 Task: Enable the video filter "Motion detect video filter" for transcode stream output.
Action: Mouse moved to (111, 14)
Screenshot: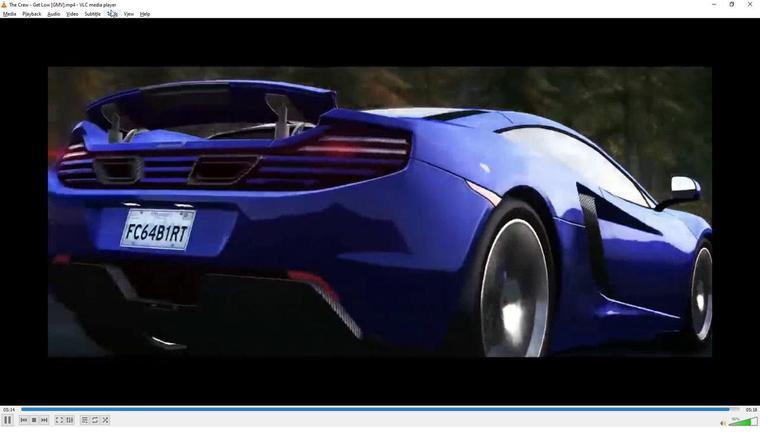 
Action: Mouse pressed left at (111, 14)
Screenshot: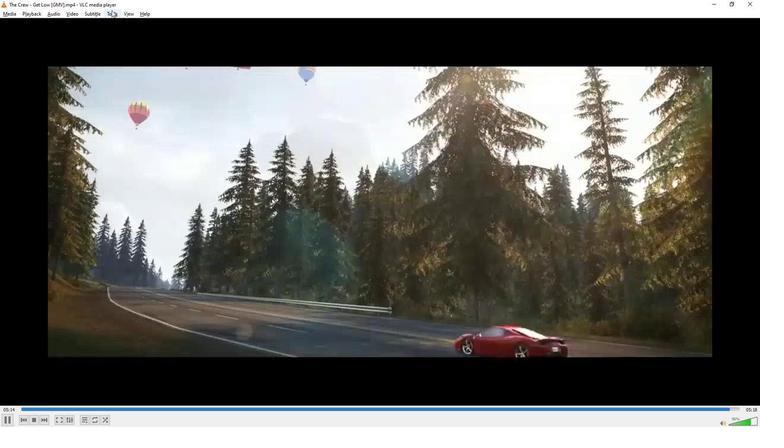 
Action: Mouse moved to (127, 112)
Screenshot: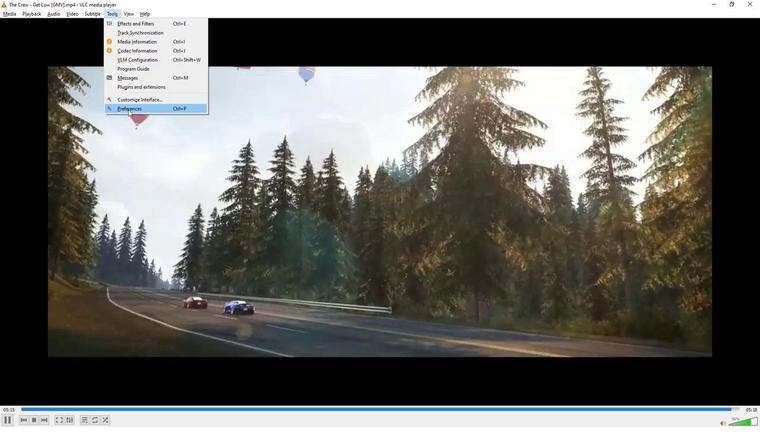 
Action: Mouse pressed left at (127, 112)
Screenshot: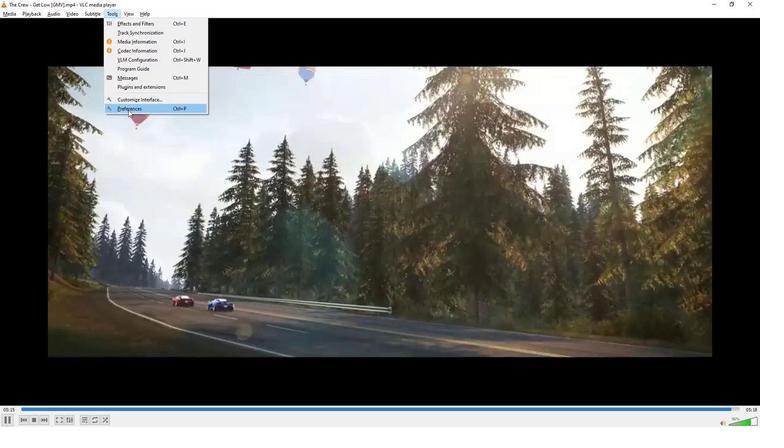 
Action: Mouse moved to (222, 320)
Screenshot: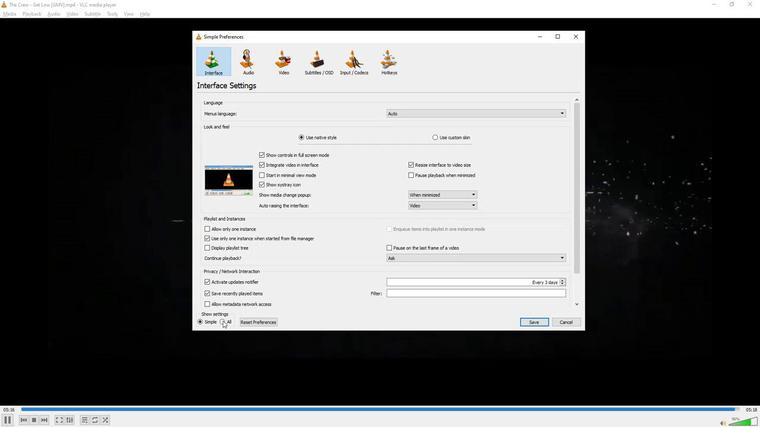 
Action: Mouse pressed left at (222, 320)
Screenshot: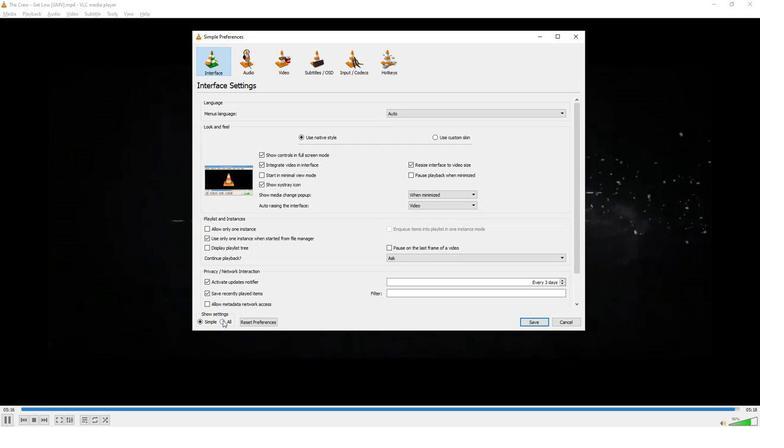 
Action: Mouse moved to (230, 277)
Screenshot: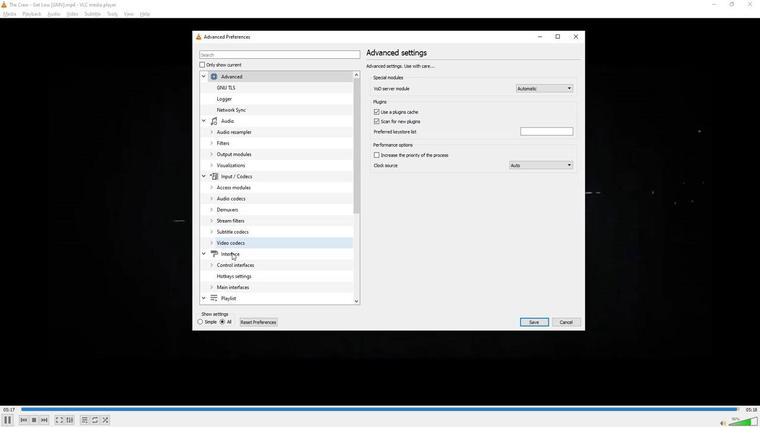 
Action: Mouse scrolled (230, 277) with delta (0, 0)
Screenshot: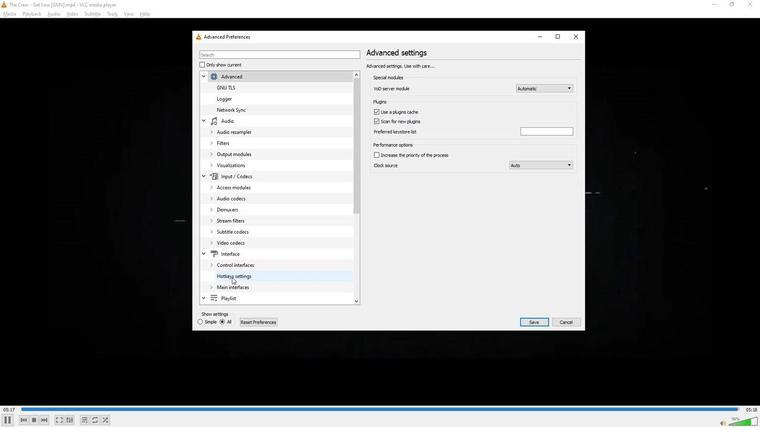 
Action: Mouse scrolled (230, 277) with delta (0, 0)
Screenshot: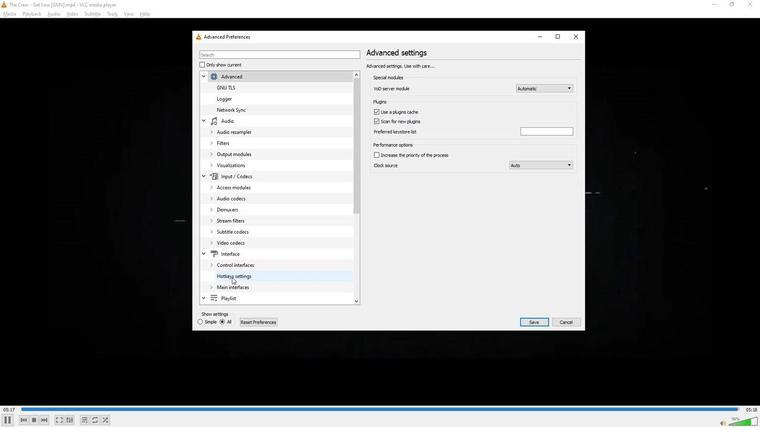 
Action: Mouse scrolled (230, 277) with delta (0, 0)
Screenshot: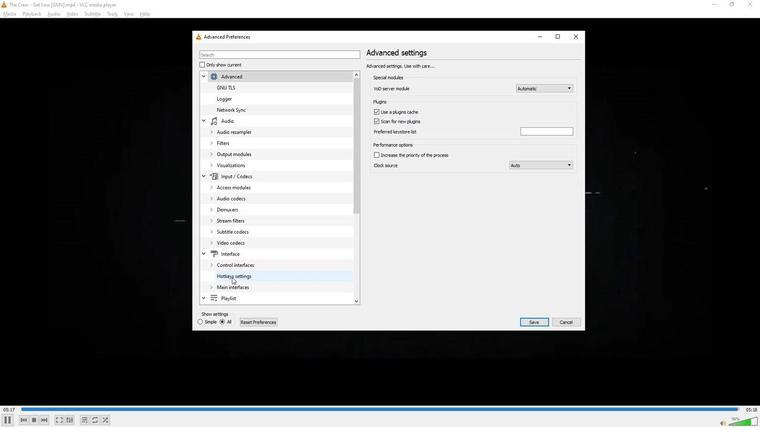 
Action: Mouse scrolled (230, 277) with delta (0, 0)
Screenshot: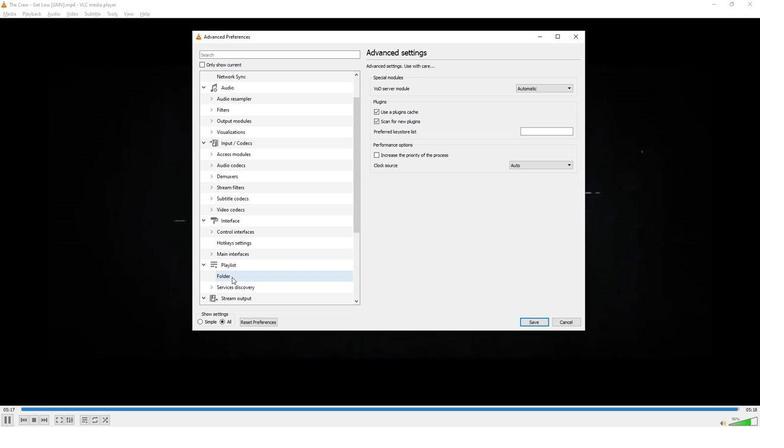 
Action: Mouse scrolled (230, 277) with delta (0, 0)
Screenshot: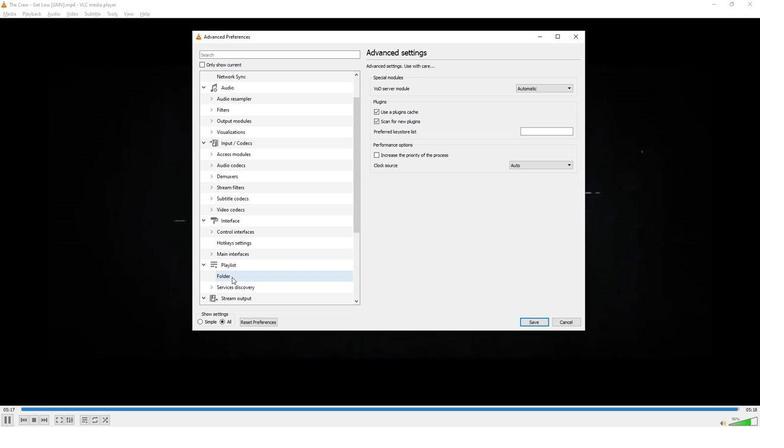 
Action: Mouse scrolled (230, 277) with delta (0, 0)
Screenshot: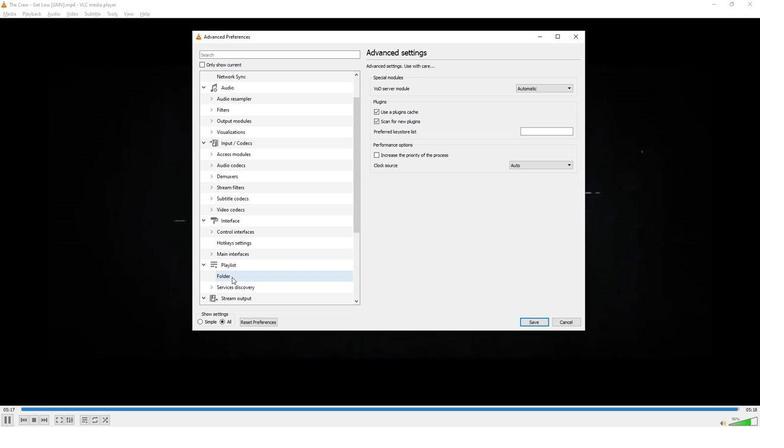 
Action: Mouse scrolled (230, 277) with delta (0, 0)
Screenshot: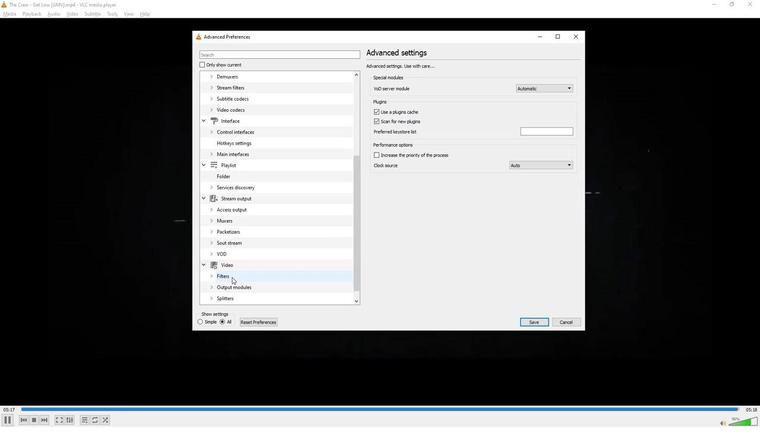 
Action: Mouse moved to (225, 264)
Screenshot: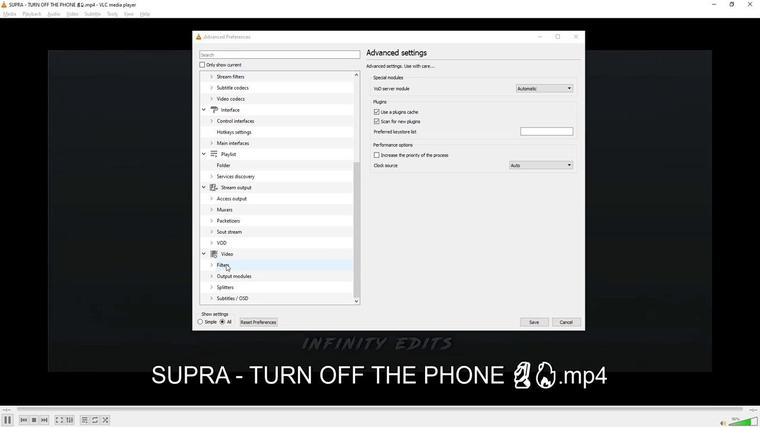 
Action: Mouse pressed left at (225, 264)
Screenshot: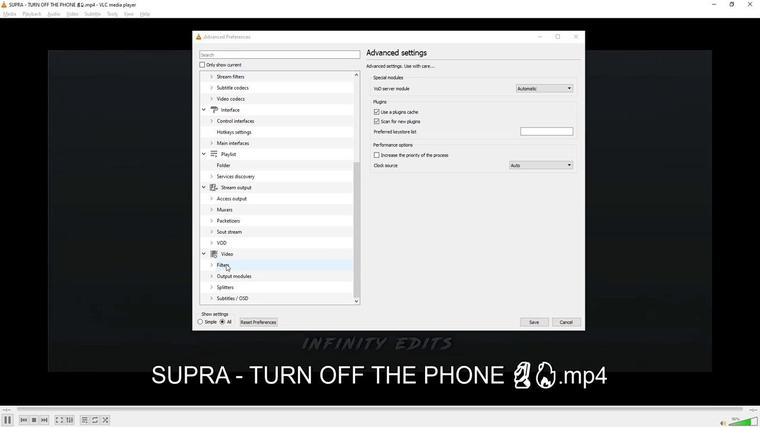 
Action: Mouse moved to (480, 147)
Screenshot: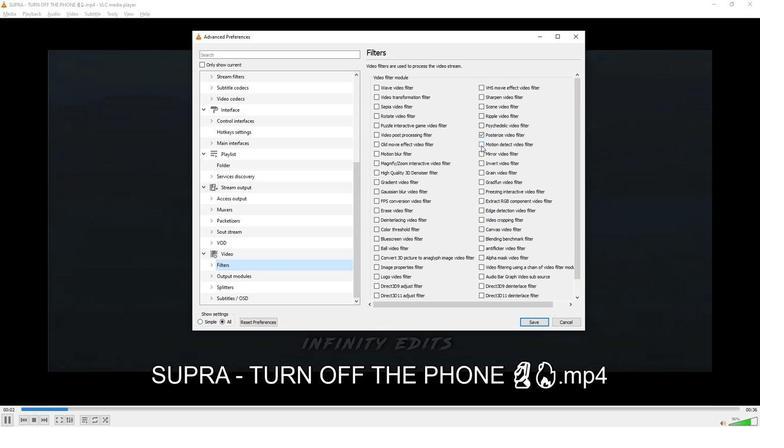 
Action: Mouse pressed left at (480, 147)
Screenshot: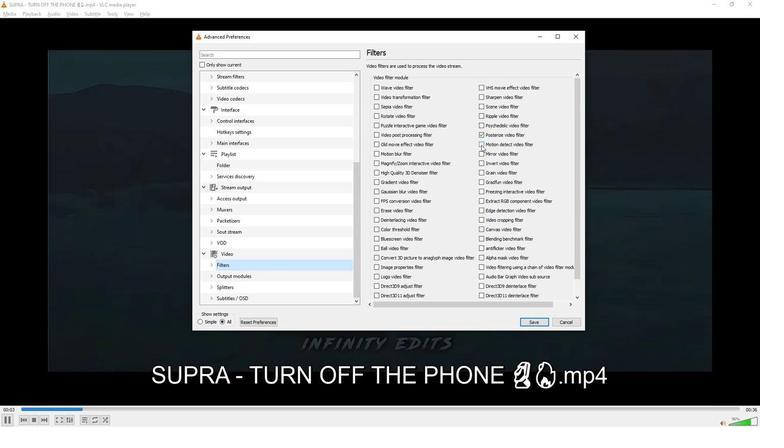 
Action: Mouse moved to (465, 171)
Screenshot: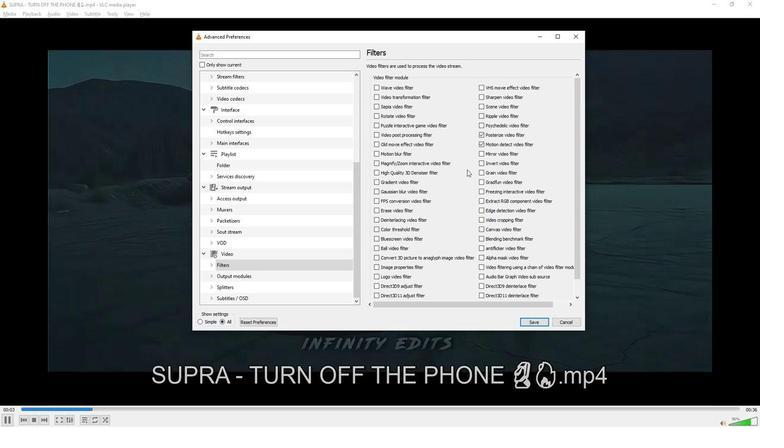 
